 Task: Change object animations to zoom in.
Action: Mouse moved to (188, 84)
Screenshot: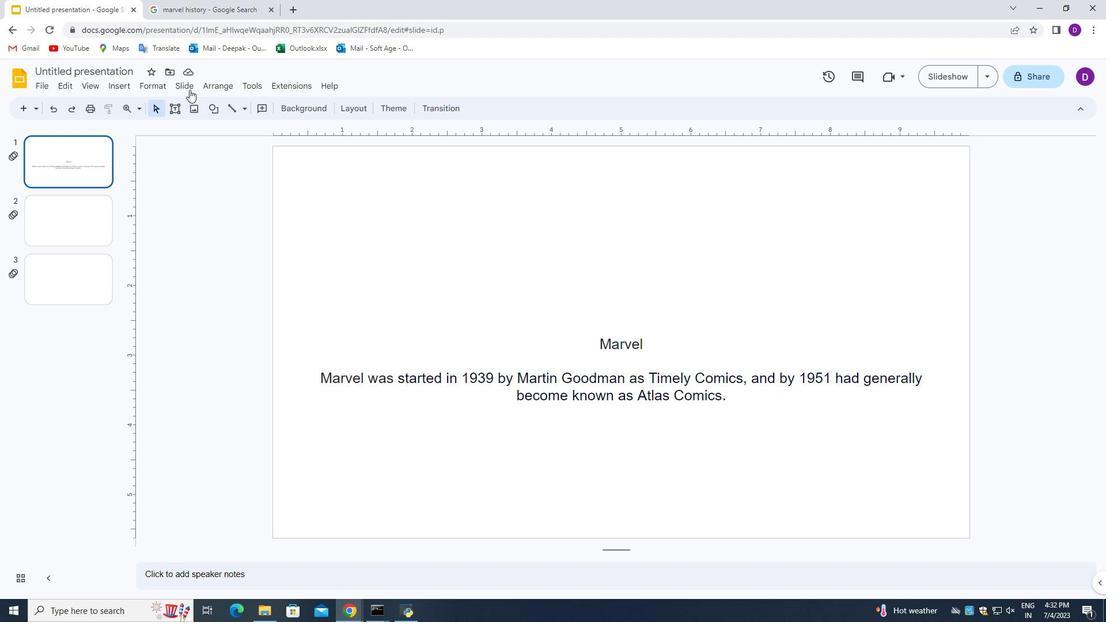 
Action: Mouse pressed left at (188, 84)
Screenshot: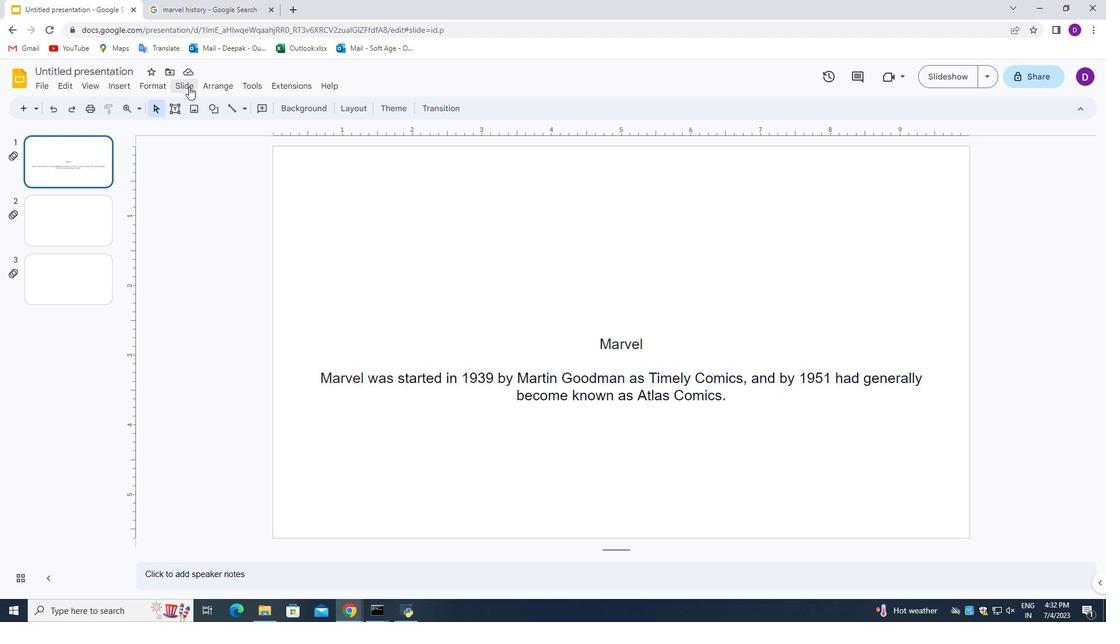 
Action: Mouse moved to (253, 242)
Screenshot: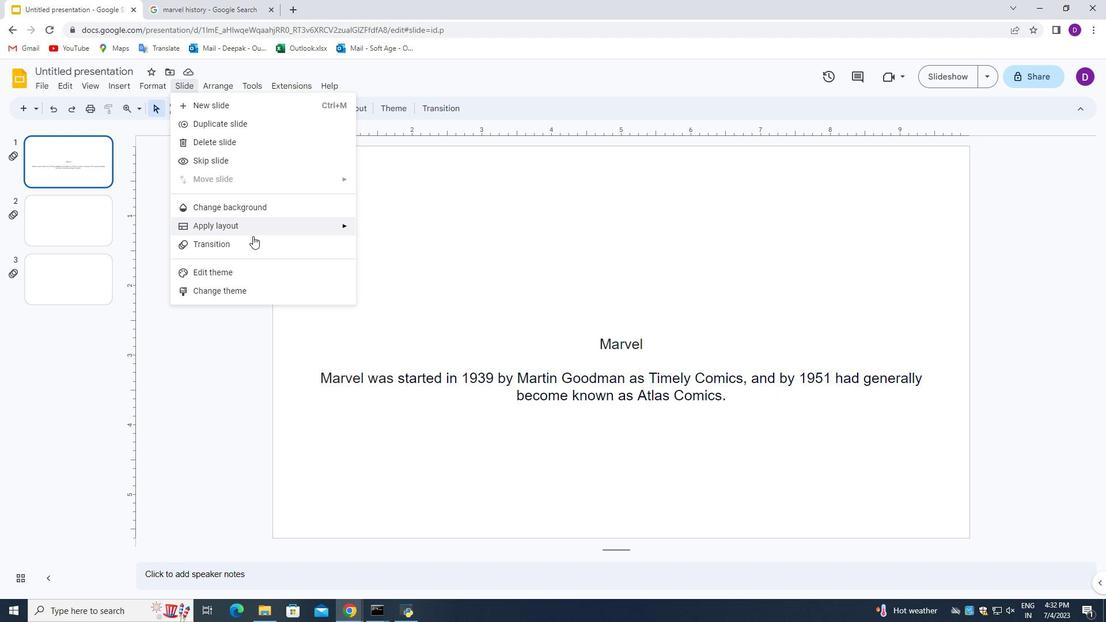 
Action: Mouse pressed left at (253, 242)
Screenshot: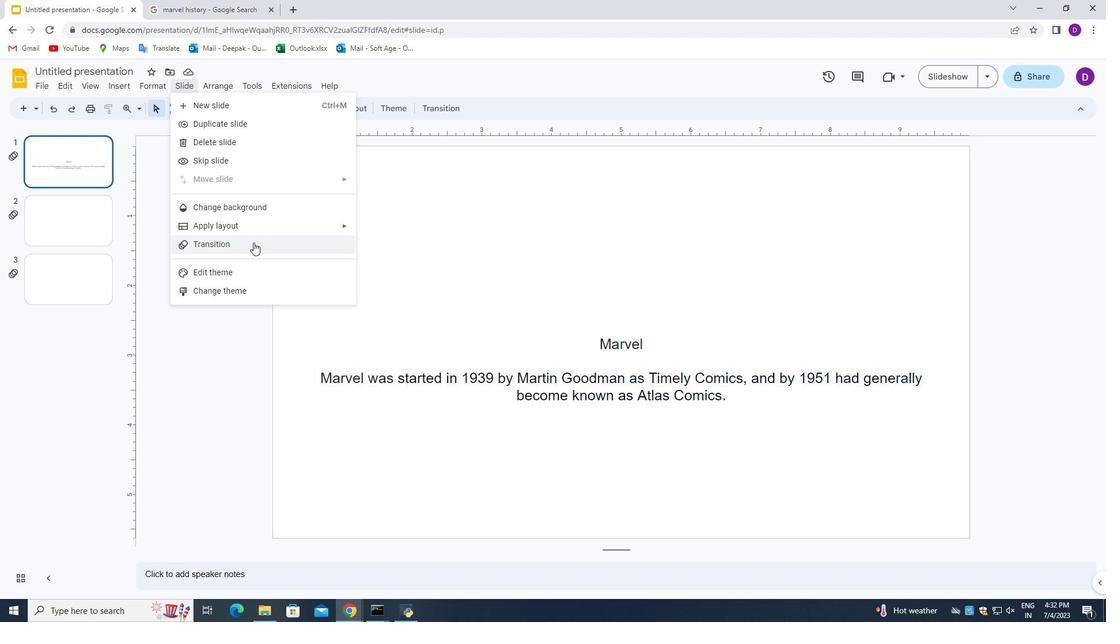 
Action: Mouse moved to (931, 358)
Screenshot: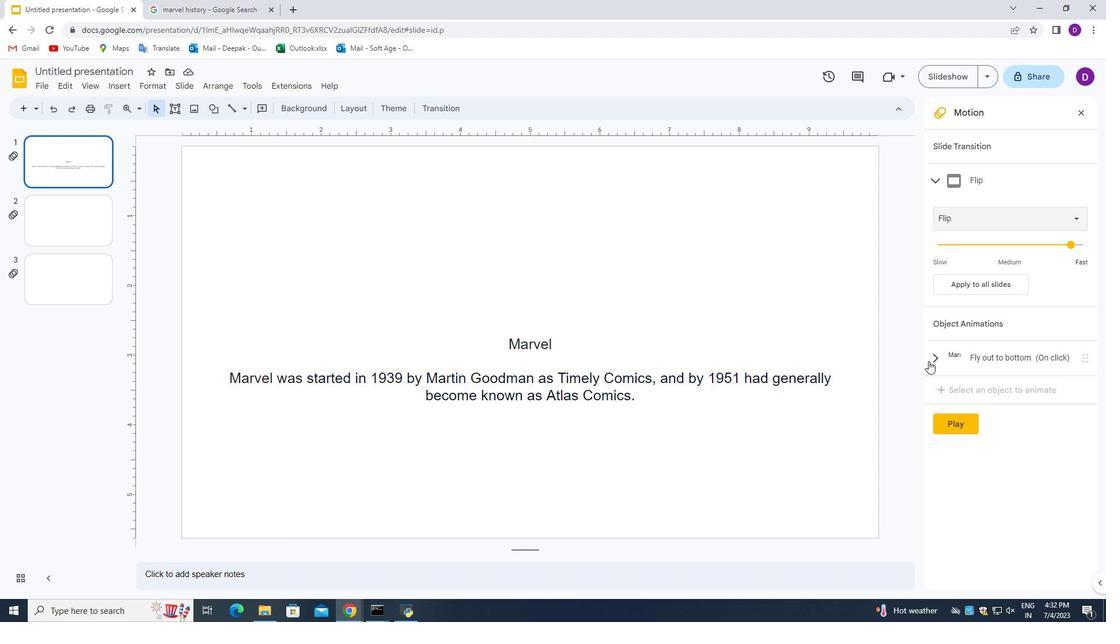 
Action: Mouse pressed left at (931, 358)
Screenshot: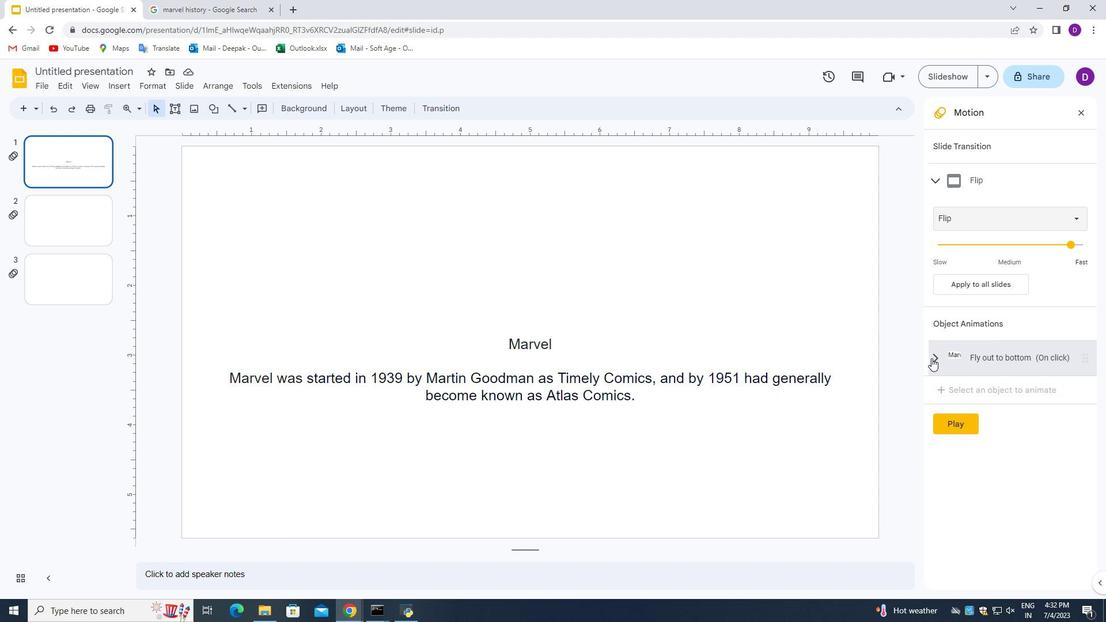 
Action: Mouse moved to (1074, 289)
Screenshot: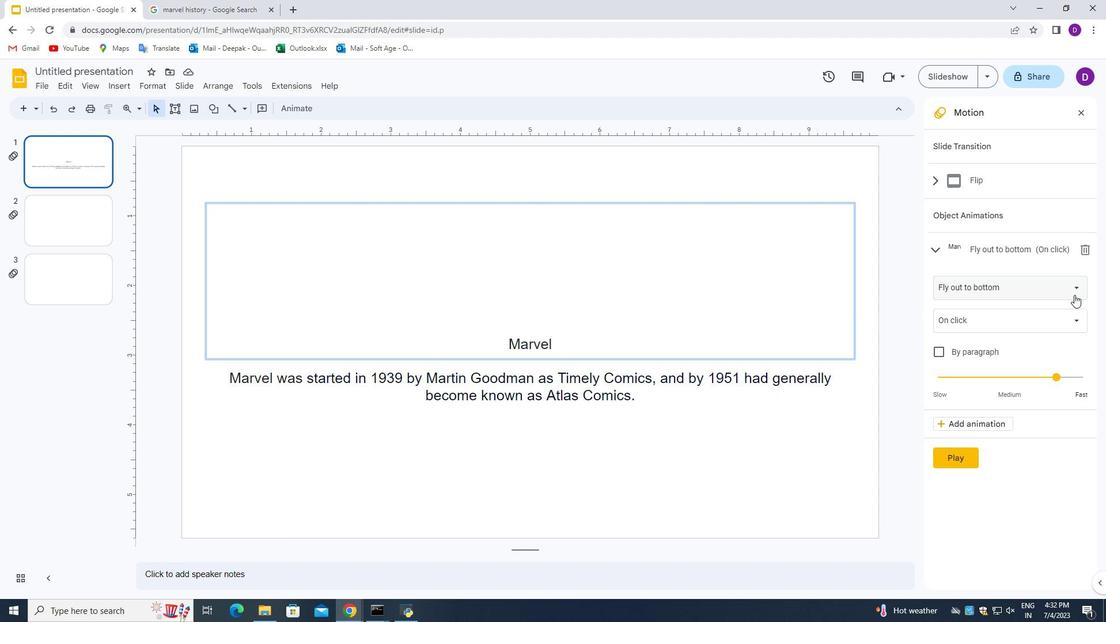 
Action: Mouse pressed left at (1074, 289)
Screenshot: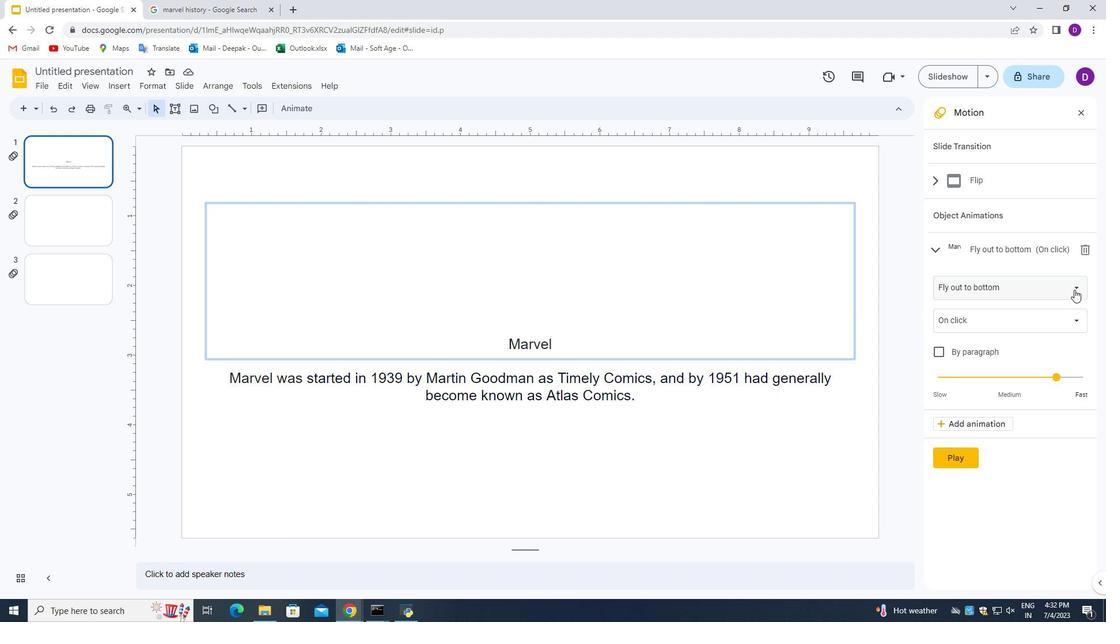 
Action: Mouse moved to (996, 515)
Screenshot: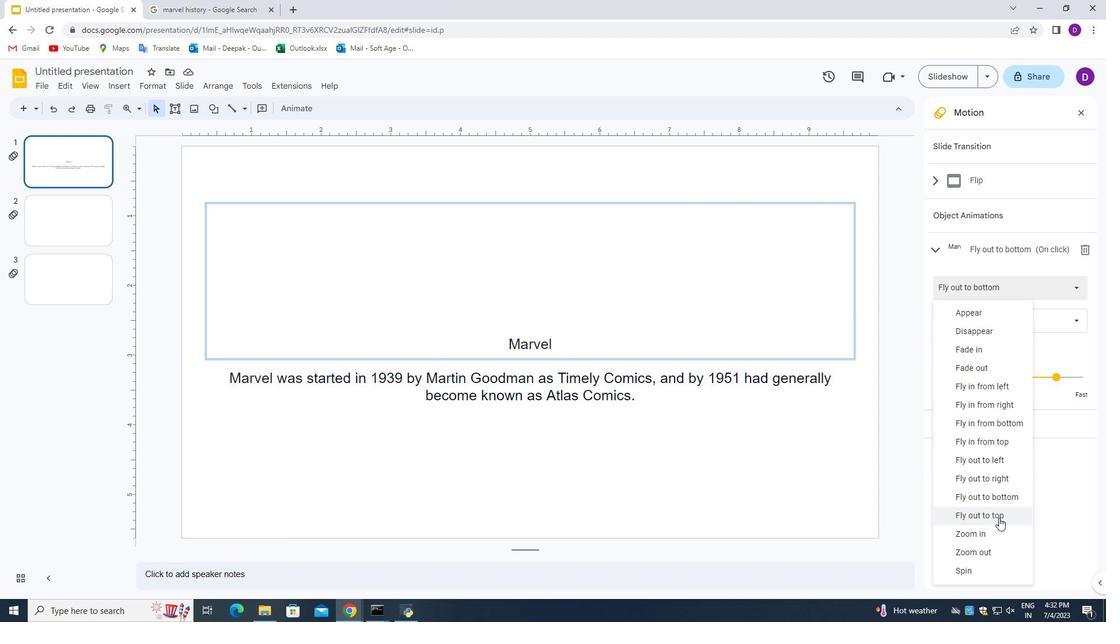 
Action: Mouse pressed left at (996, 515)
Screenshot: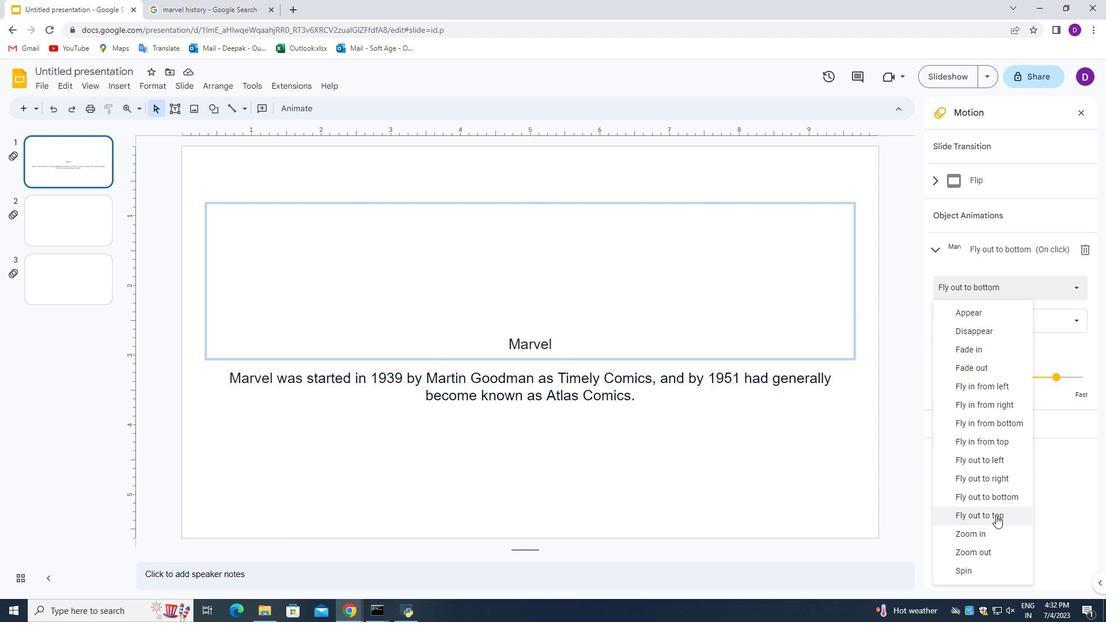 
Action: Mouse moved to (715, 395)
Screenshot: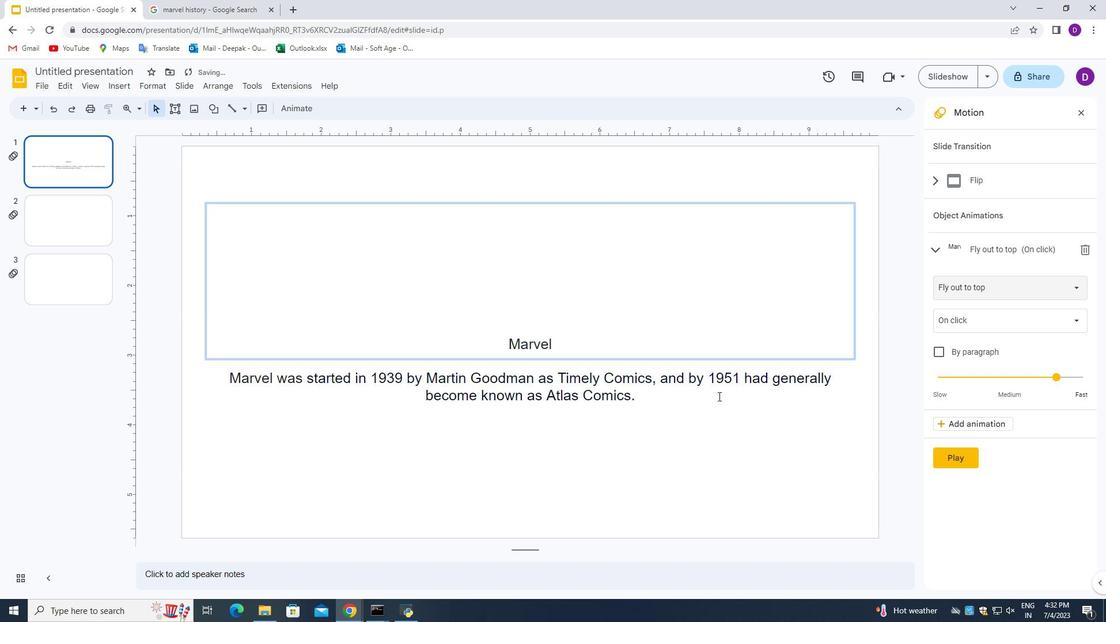 
